 Task: Change the visibility to public.
Action: Mouse moved to (325, 92)
Screenshot: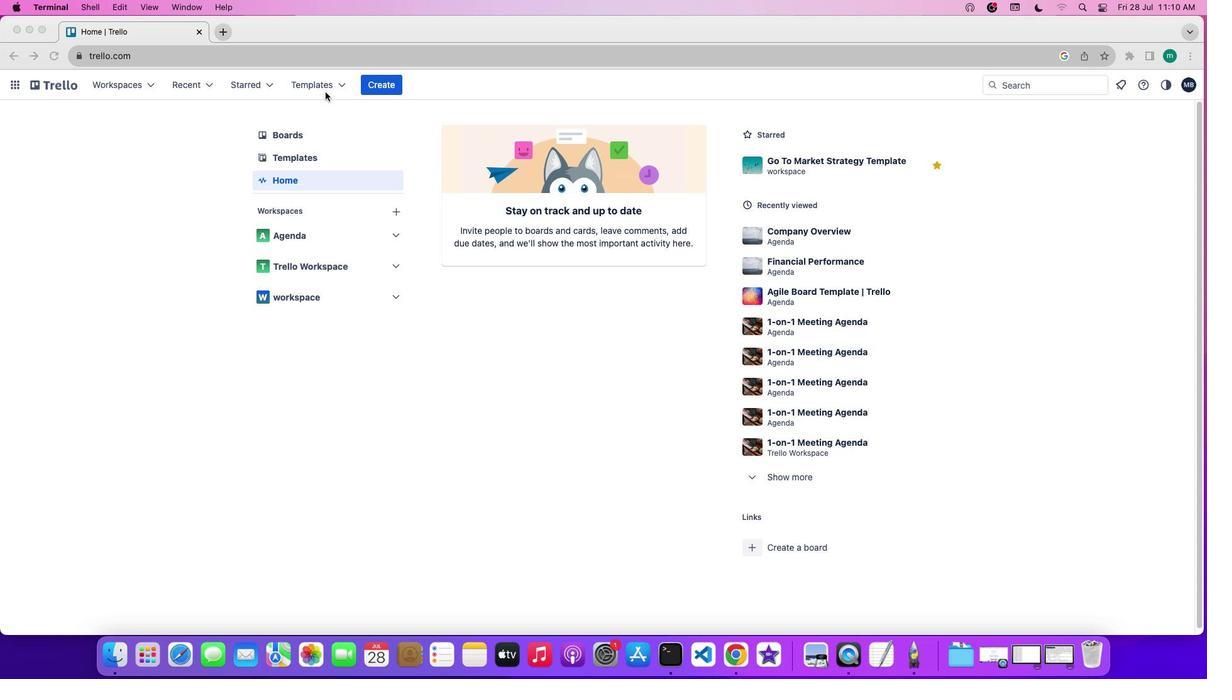 
Action: Mouse pressed left at (325, 92)
Screenshot: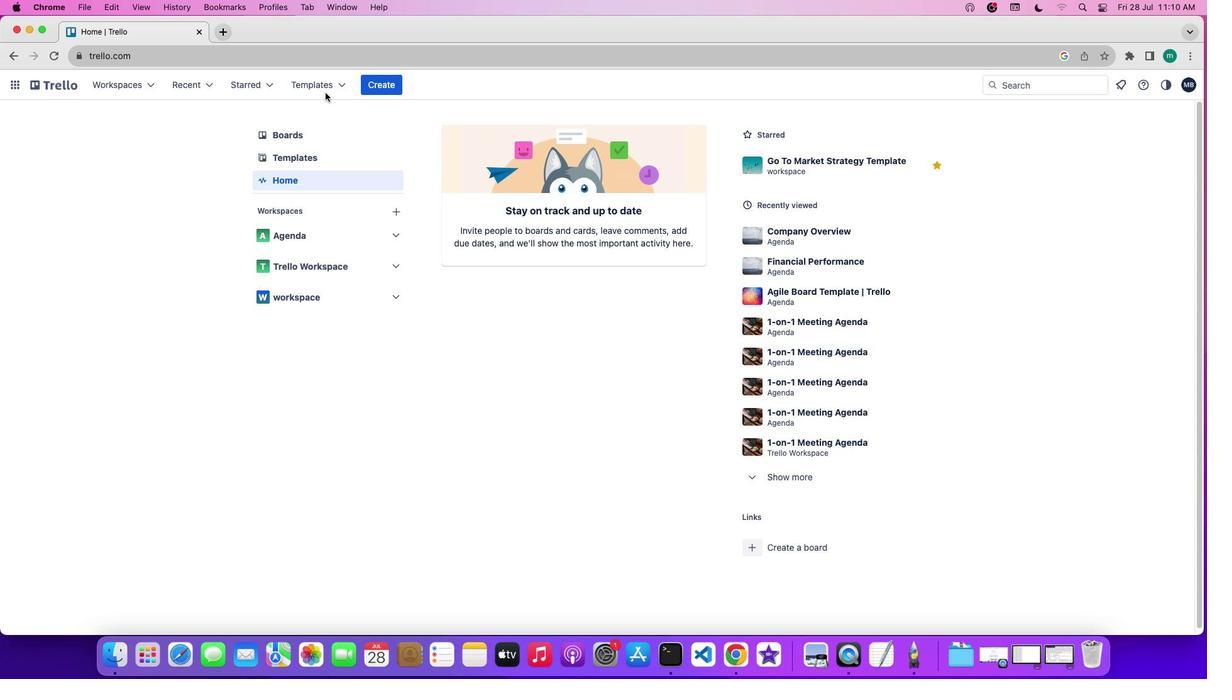 
Action: Mouse moved to (326, 92)
Screenshot: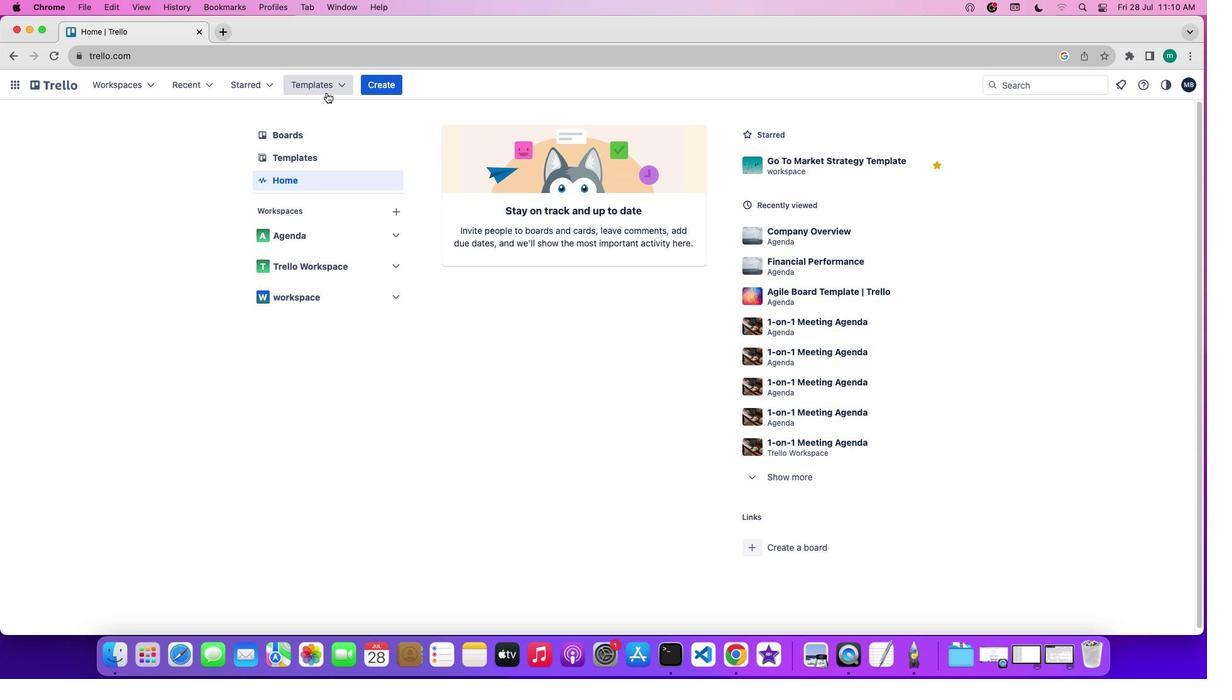 
Action: Mouse pressed left at (326, 92)
Screenshot: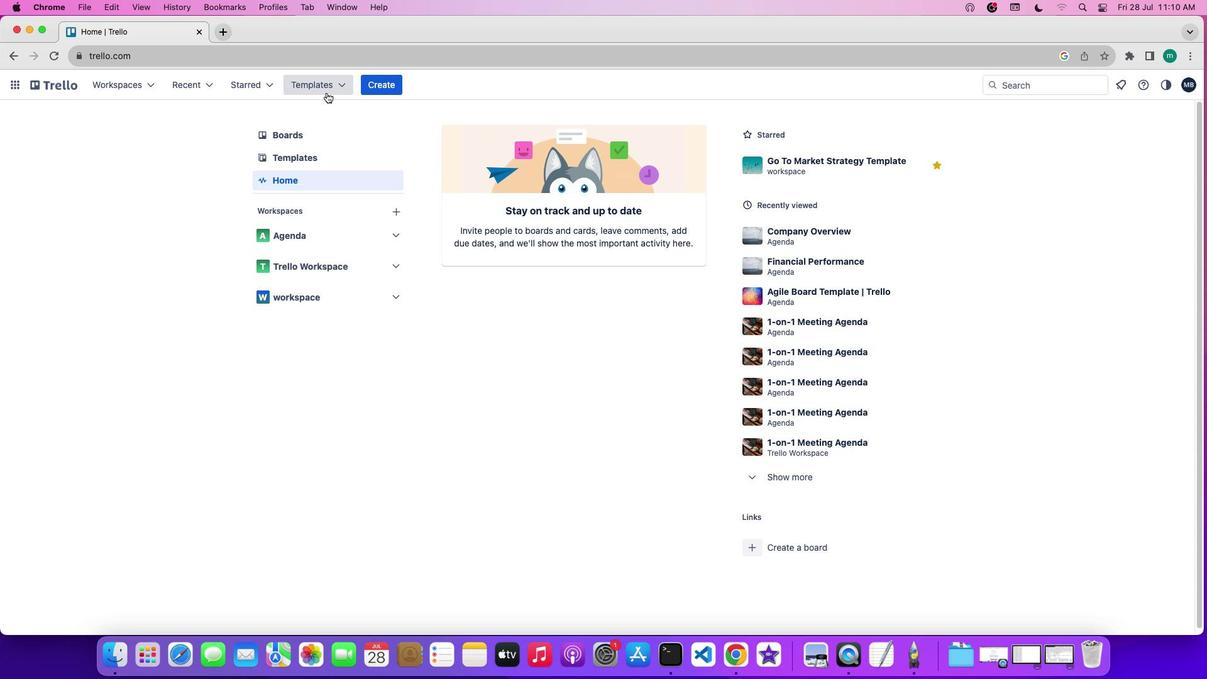 
Action: Mouse moved to (313, 222)
Screenshot: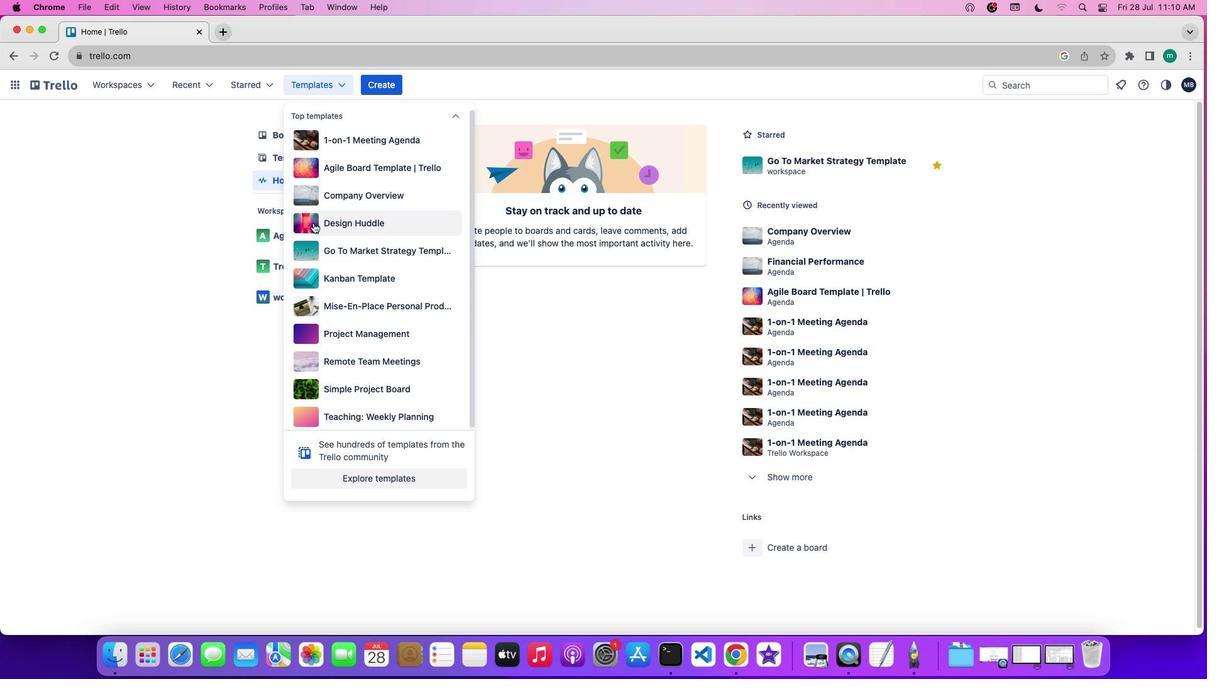 
Action: Mouse pressed left at (313, 222)
Screenshot: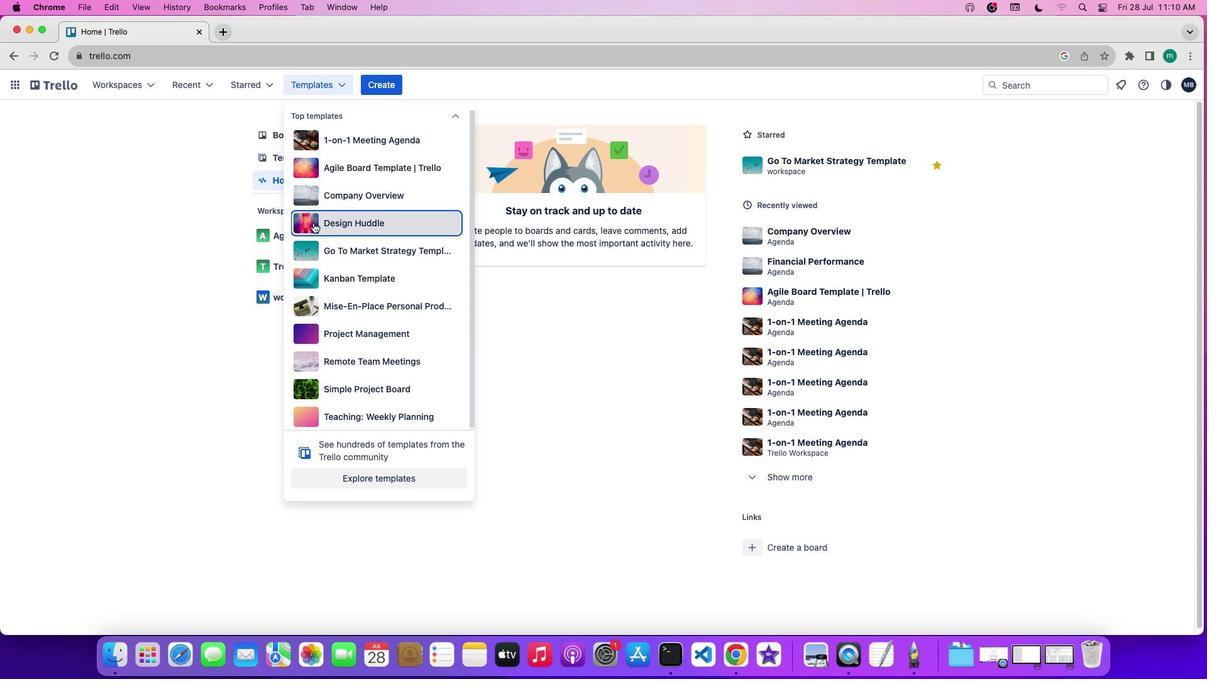 
Action: Mouse moved to (456, 309)
Screenshot: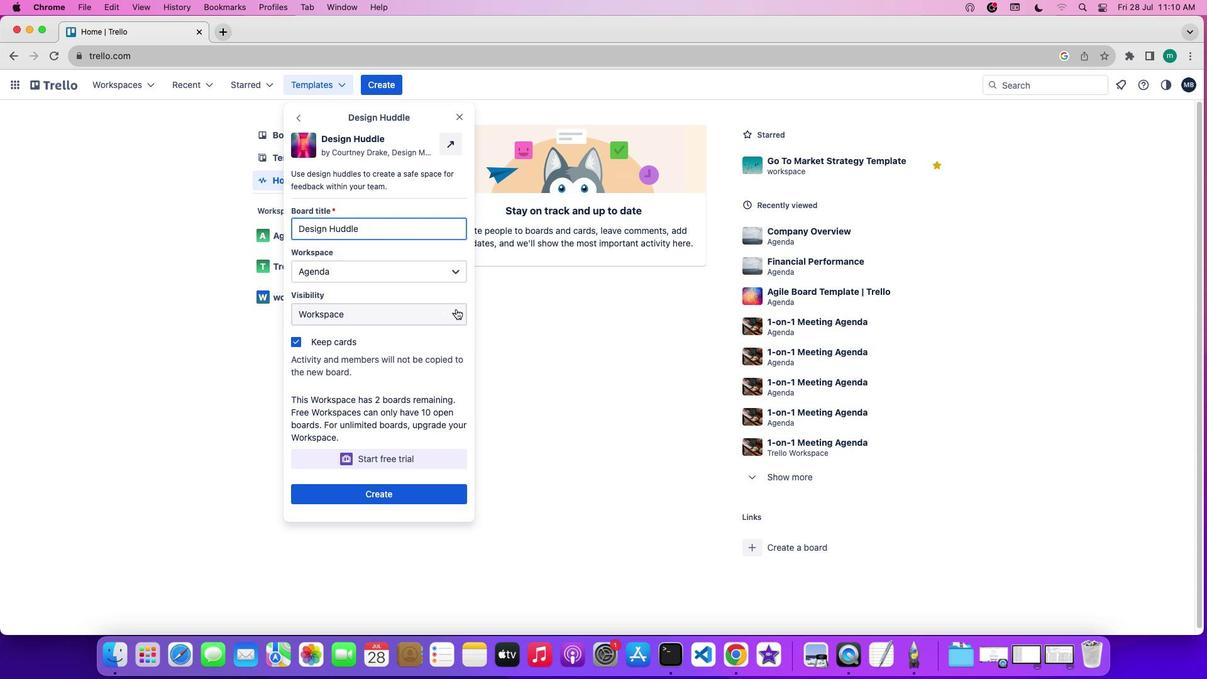 
Action: Mouse pressed left at (456, 309)
Screenshot: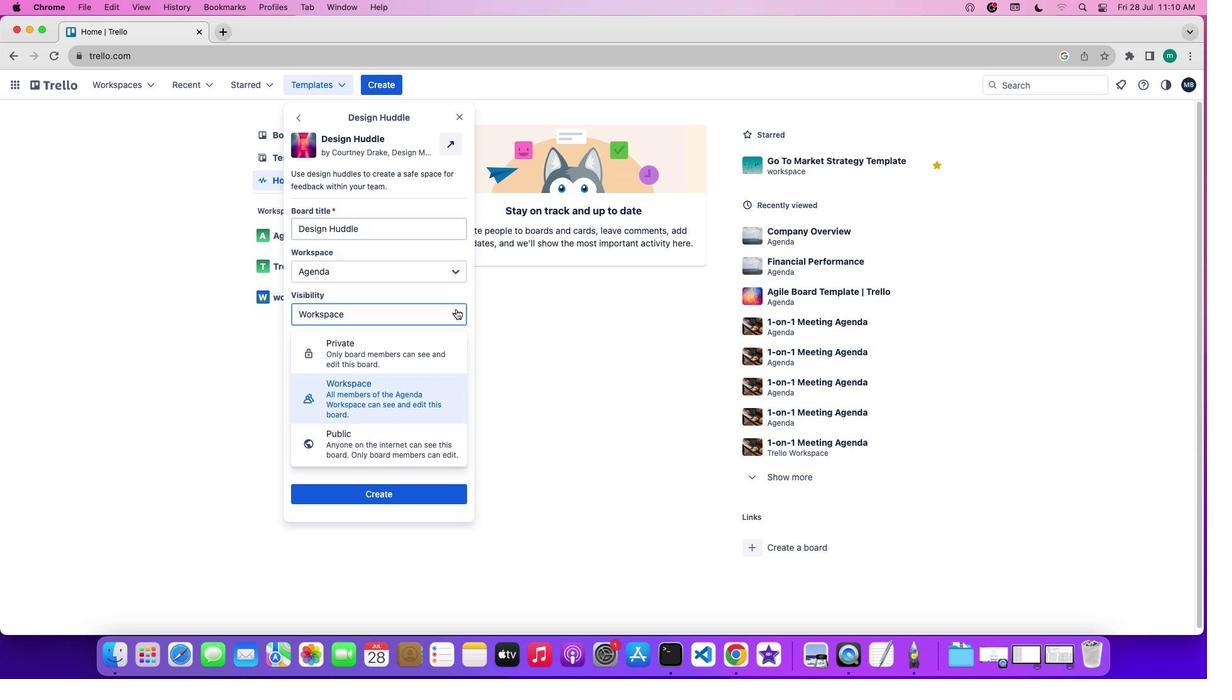 
Action: Mouse moved to (428, 440)
Screenshot: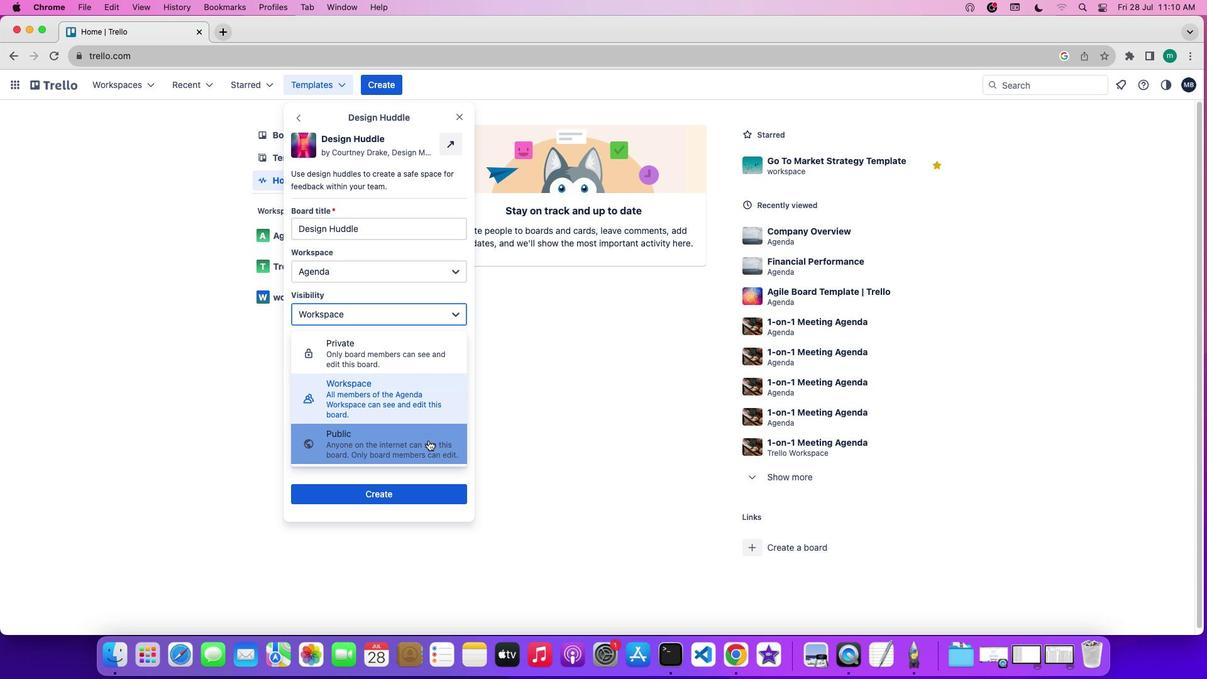 
Action: Mouse pressed left at (428, 440)
Screenshot: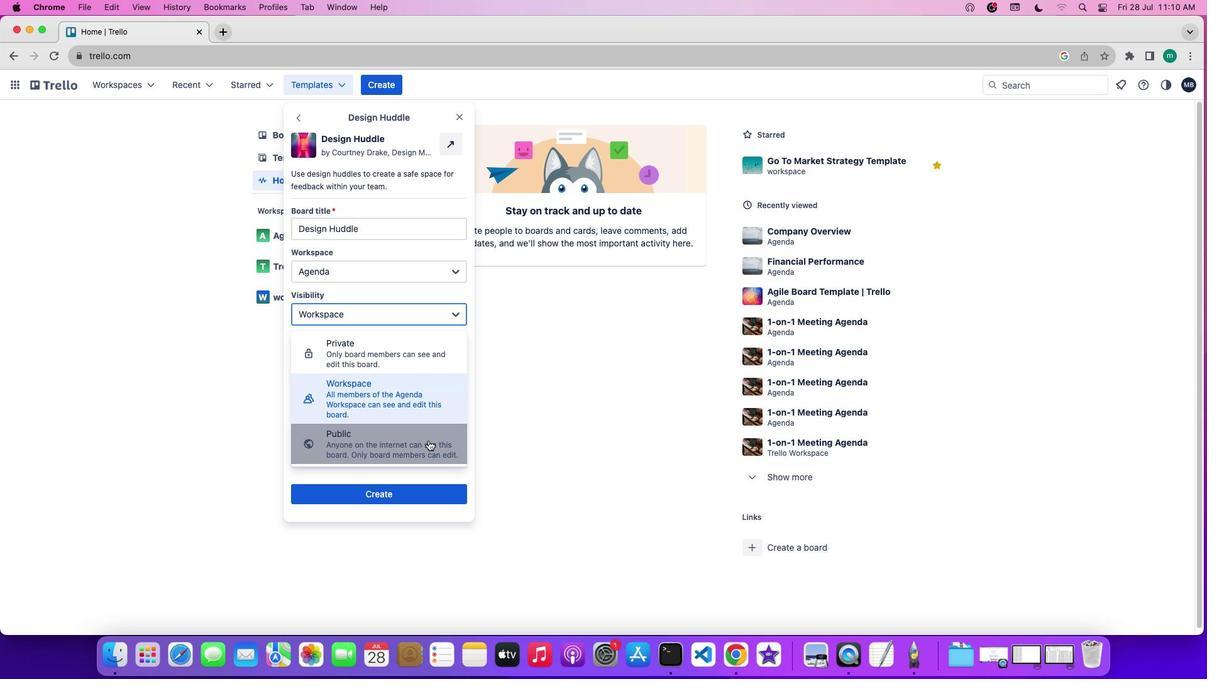 
Action: Mouse moved to (532, 437)
Screenshot: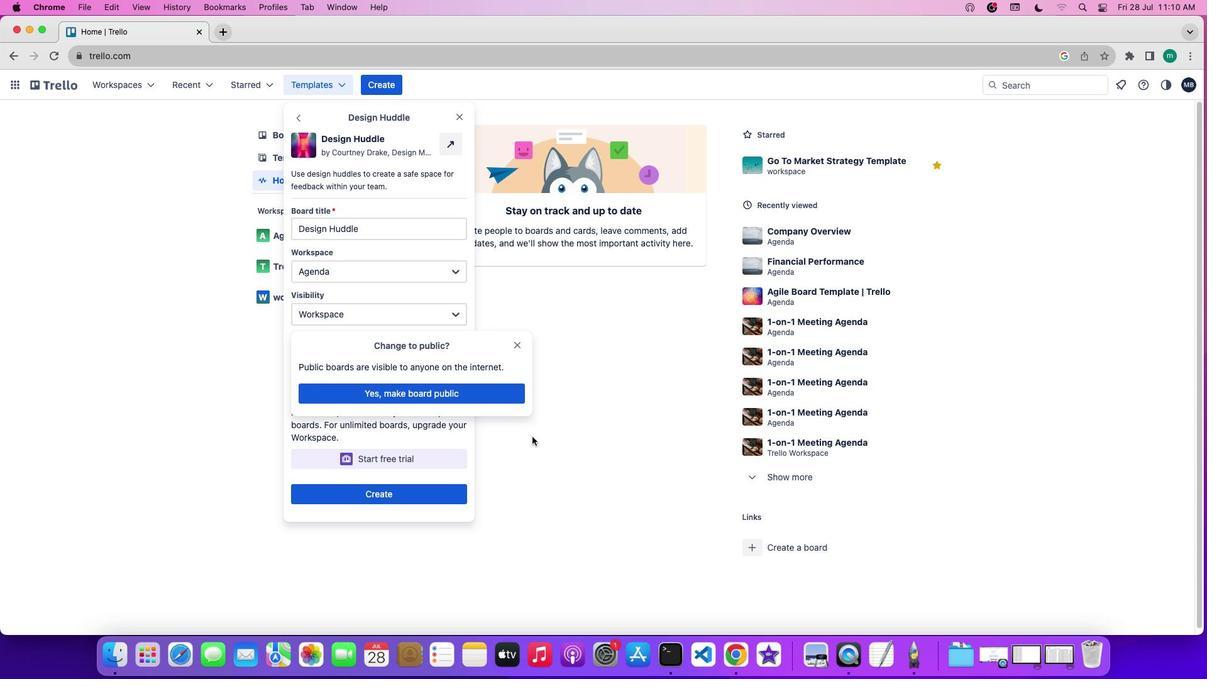 
